 Task: Calculate the square root of a number using a Python program.
Action: Mouse moved to (138, 61)
Screenshot: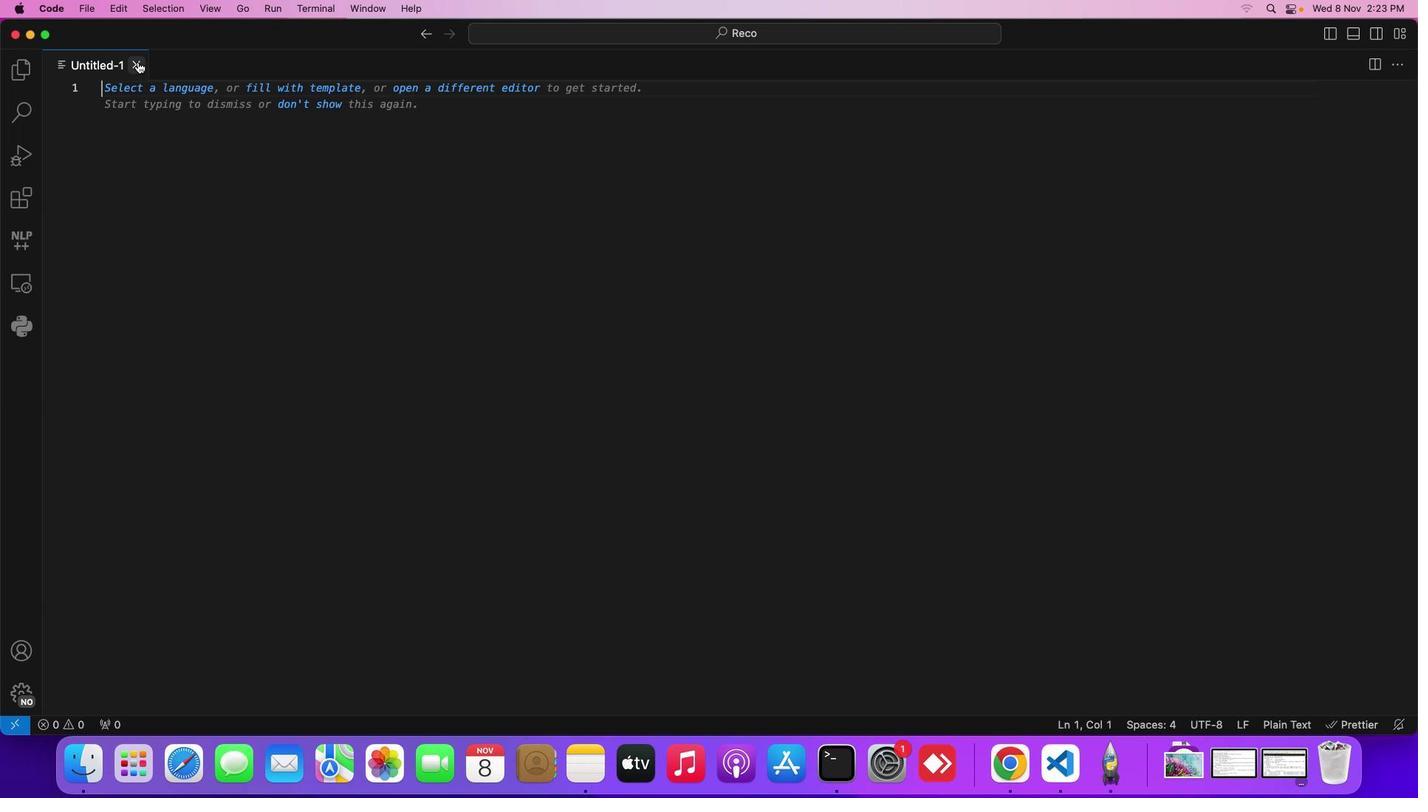 
Action: Key pressed Key.cmd's'
Screenshot: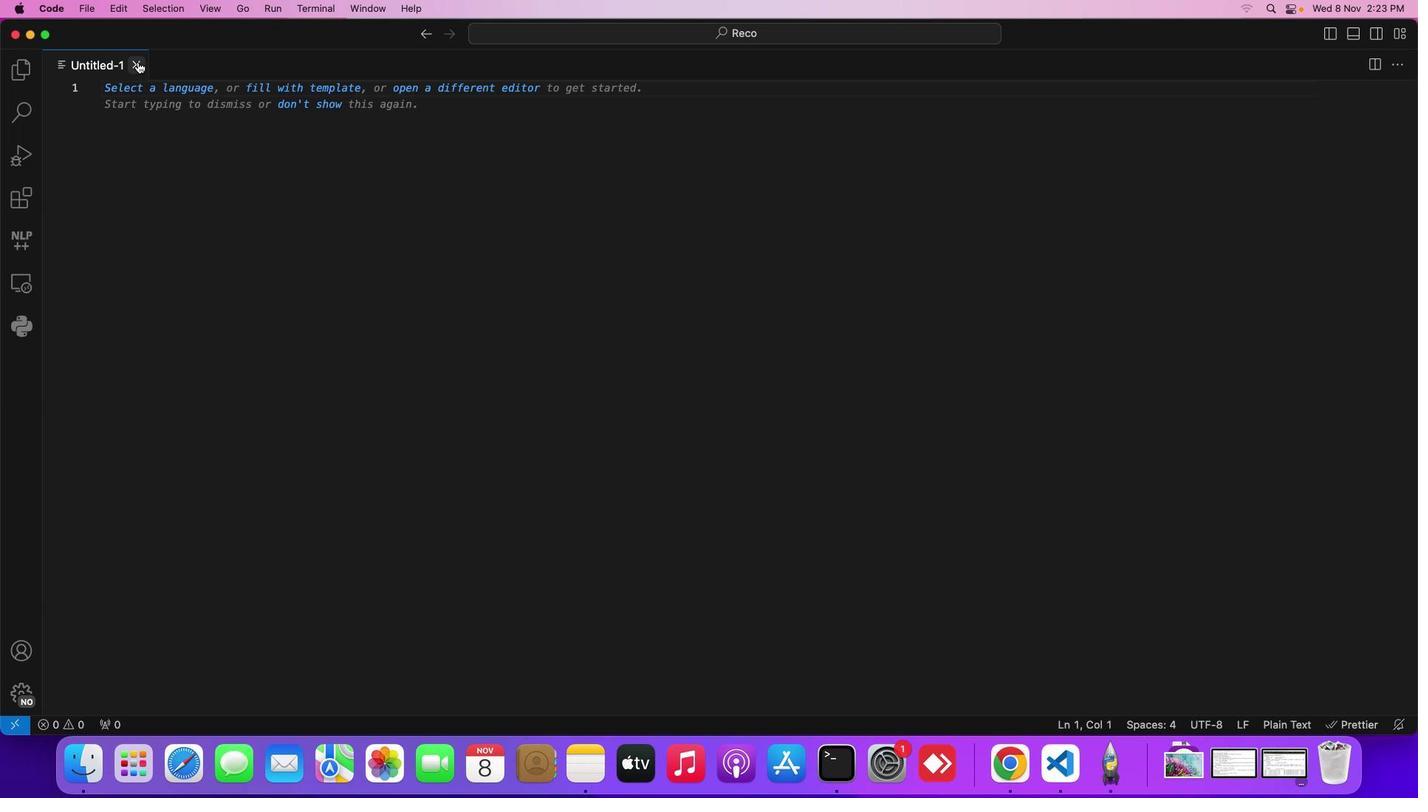 
Action: Mouse moved to (745, 305)
Screenshot: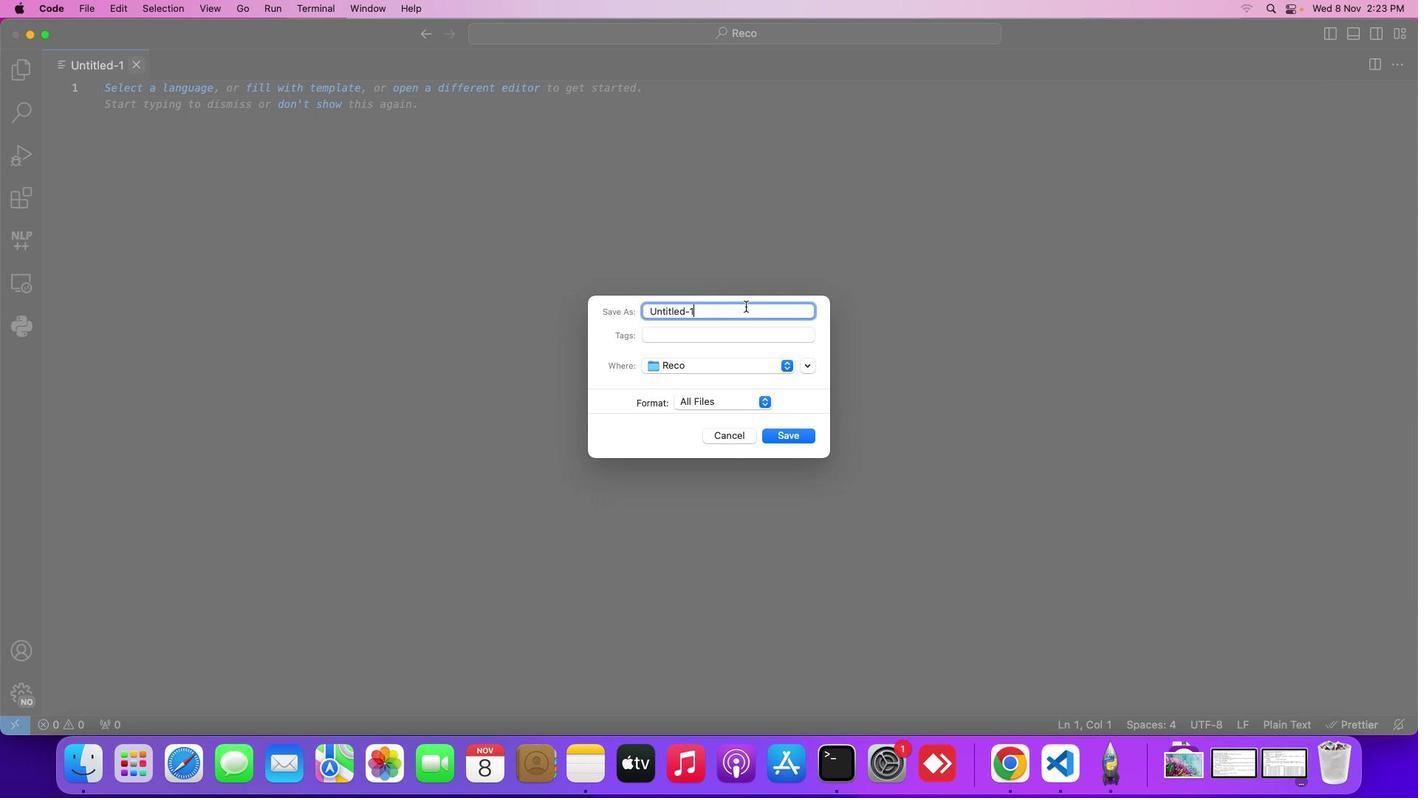 
Action: Mouse pressed left at (745, 305)
Screenshot: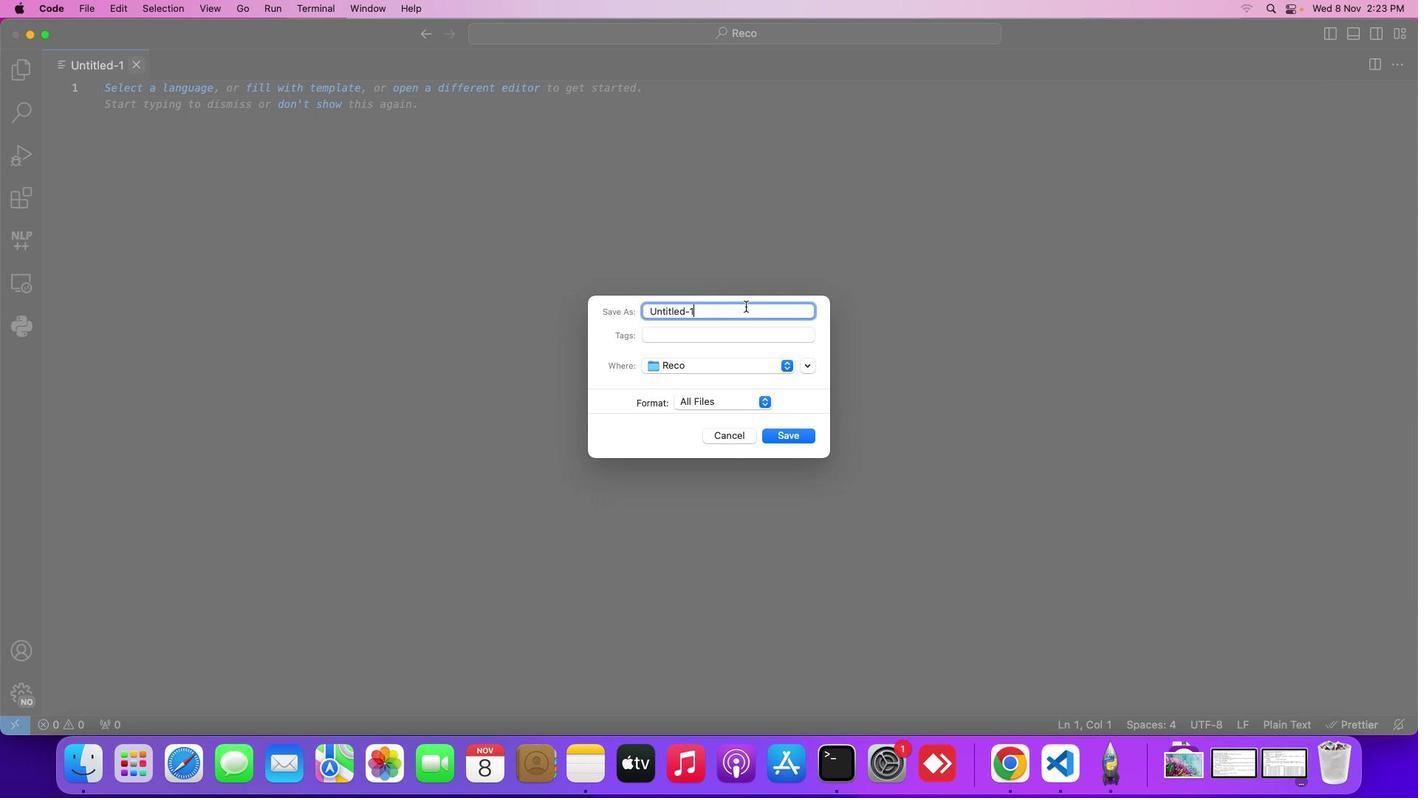 
Action: Mouse moved to (743, 307)
Screenshot: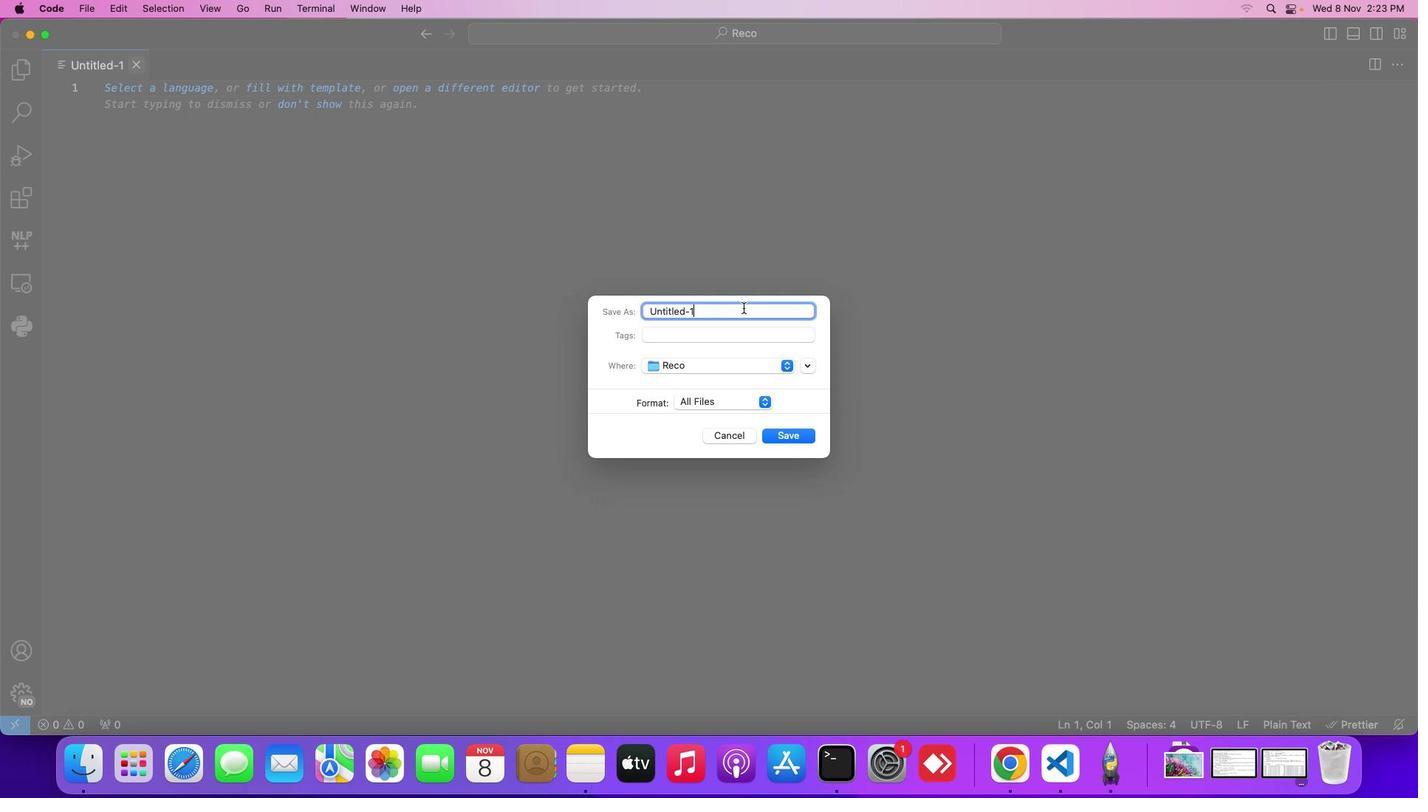 
Action: Key pressed Key.backspaceKey.backspaceKey.backspaceKey.backspaceKey.backspaceKey.backspaceKey.backspaceKey.backspaceKey.backspaceKey.backspaceKey.backspaceKey.backspaceKey.backspaceKey.backspaceKey.backspaceKey.backspaceKey.backspaceKey.shift_r'S''q''u''a''r''e''.''p''y'Key.enter'f'Key.backspaceKey.shift_r'#'Key.spaceKey.shift_r'I''m''p''o''p''r''t'Key.spaceKey.backspaceKey.backspaceKey.backspaceKey.backspace'r''t'Key.space't''h''e'Key.space'm''a''t''h'Key.space'm''o''d''u''l''e'Key.space'f''o''r'Key.space's''q''u''a''r''e'Key.space'r''o''o''t'Key.space'c''a''l''c''u''l''a''t''e'Key.backspace'i''o''n'Key.enter'i''m''p''o''e''t'Key.backspaceKey.backspace'r''t'Key.space'm''a''t''h'Key.enterKey.enterKey.enterKey.shift_r'#'Key.spaceKey.shift_r'I''n''p''u''t'Key.space'a'Key.space'n''u''m''b''e''r'Key.space'f''r''i''m'Key.backspaceKey.backspace'o''m'Key.space't''h''e'Key.space'u''s''e''r''s'Key.enter'n''u''m''b''e''r'Key.space'='Key.space'f''l''o''a''t'Key.shift_r'('Key.spaceKey.backspace'i''n''p''u''t'Key.shift_r'('Key.shift_r'"'Key.shift_r'E''n''t''e''r'Key.space'a'Key.space'n''u''m''b''e''r'Key.shift_r':'Key.spaceKey.rightKey.rightKey.rightKey.enterKey.enterKey.enterKey.shift_r'#'Key.backspaceKey.backspaceKey.backspaceKey.enterKey.shift_r'#'Key.spaceKey.shift_r'C''a''l''c''u''l''a''t''e'Key.space't''h''e'Key.space's''q''u''a''r''e'Key.space'b'Key.backspace'r''i''i'Key.backspaceKey.backspace'o''o''t'Key.space'u''s''i''n''g'Key.space't''h''e'Key.space'm''a''t''h'Key.space'm''o''d''u''l''e'Key.enter's''q''r''t'Key.shift_r'_''m''a''t''h'Key.spaceKey.backspaceKey.space'='Key.space'f'Key.backspace'm''a''t''h''.''s''q''r''t'Key.spaceKey.backspaceKey.shift_r'(''n''u''m''b''e''r'Key.rightKey.enterKey.enterKey.shift_r'#'Key.spaceKey.shift_r'C''a''l''c''u''l''a''t''e'Key.space't''h''e'Key.space's''q''u''a''r''e'Key.space'r''o''o''t'Key.space'u''s''i''n''g'Key.space't''h''e'Key.spaceKey.spaceKey.shift_r'*''*'Key.space'o''p''e''r''a''t''o''r'Key.enter's''q''r''t'Key.shift_r'_''o''p''e''r''a''t''o''r'Key.space'='Key.space'd'Key.backspace'n''u''m''b''e''r'Key.spaceKey.shift_r'*''*'Key.space'0''.''5'Key.enterKey.enterKey.shift_r'#'Key.space'f'Key.backspaceKey.shift_r'D''i''s''p''l''a''y'Key.space't''h''e'Key.space'r''e''s''u''l''t''s'Key.enter'p''r''i''n''t'Key.shift_r'(''f'Key.shift_r'('Key.backspaceKey.shift_r'"''s'Key.backspaceKey.shift_r'S''q''u''a''r''e'Key.space'r''o''o''t'Key.space'u''s''i''n''g'Key.space'm''a''t''h'Key.space'm''o''d''u''l''e'Key.shift_r':'Key.spaceKey.shift_r'{''s''q'Key.enterKey.rightKey.rightKey.rightKey.rightKey.spaceKey.tabKey.shift_r'#'Key.space'm''a'Key.backspaceKey.backspaceKey.shift_r'D''i''s''p''l''a''y'Key.space't''h''e'Key.space'r''e''s''u''l''t'Key.space'u''s''i''n''g'Key.space'm''a''t''h''.''s''q''r''t'Key.enter'p''r''i''n''t'Key.shift_r'(''f'Key.shift_r'"'Key.shift_r'S''q''u''a''r''e'Key.space'r''o''o''t'Key.space'u''s''i''n''g'Key.spaceKey.shift_r'*''*''*'Key.backspaceKey.space'o''p''e''r''a''t''o''r'Key.shift_r':'Key.spaceKey.shift_r'{''s''q''r''t'Key.shift_r'_''o''p''e''r''a''t''o''r'Key.spaceKey.backspaceKey.rightKey.rightKey.rightKey.spaceKey.backspaceKey.tabKey.shift_r'#'Key.spaceKey.shift_r'D''i''s''p''l''a''y'Key.space't''h''e'Key.space's'Key.backspace'r''e''s''u''l''t'Key.space'u''s''i''n''g'Key.spaceKey.shift_r'*''*'Key.space'o''p''e''r''a''t''o''r'Key.enter
Screenshot: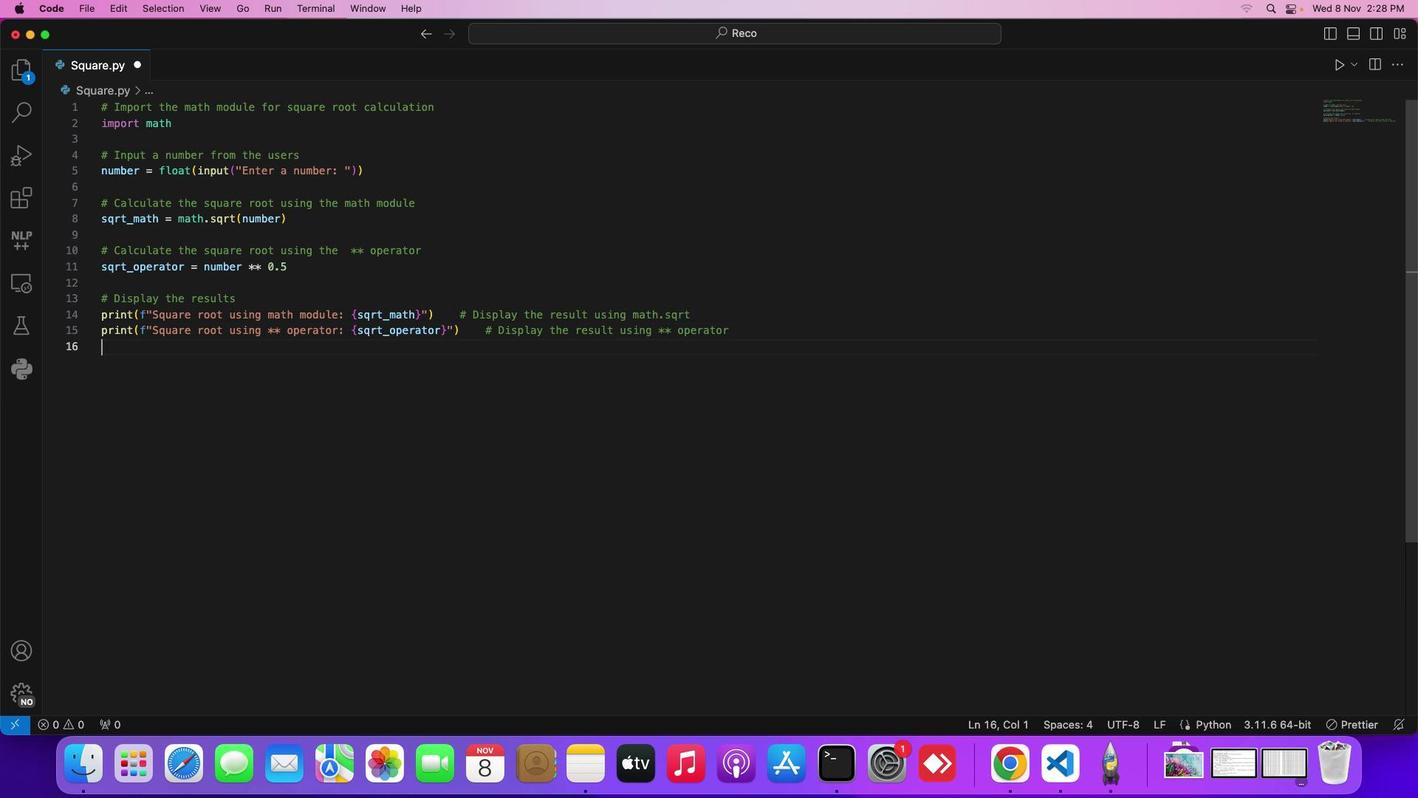 
Action: Mouse moved to (428, 141)
Screenshot: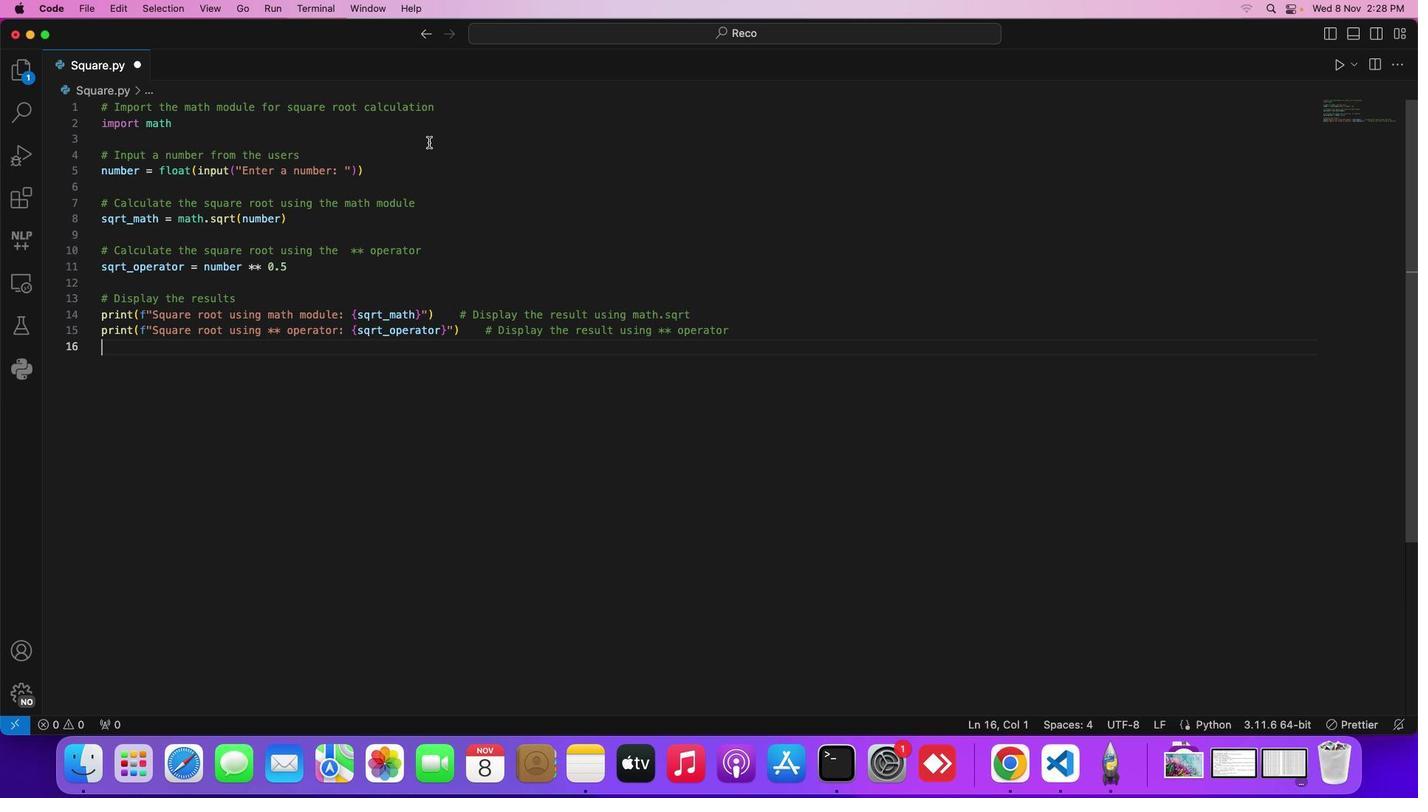 
Action: Mouse pressed left at (428, 141)
Screenshot: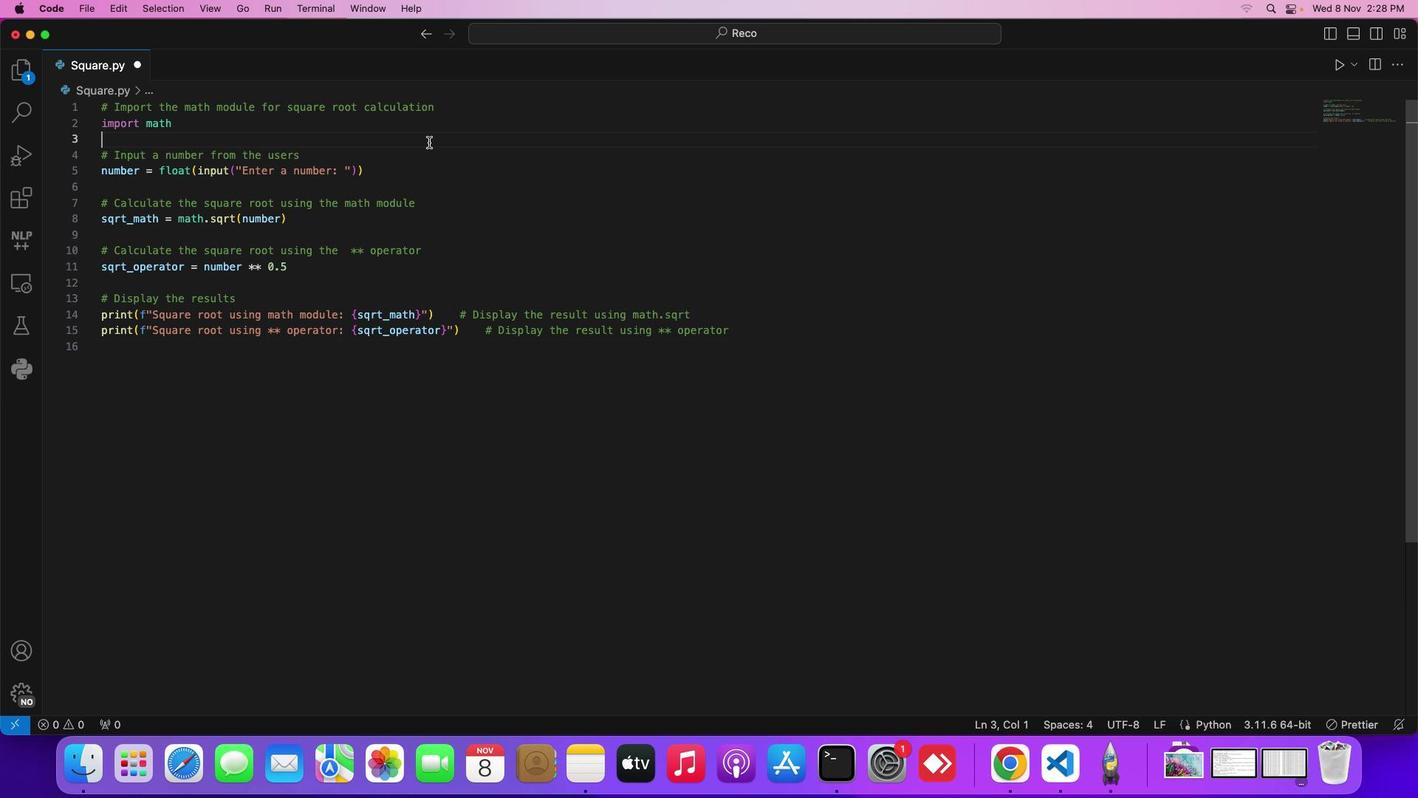 
Action: Mouse moved to (549, 208)
Screenshot: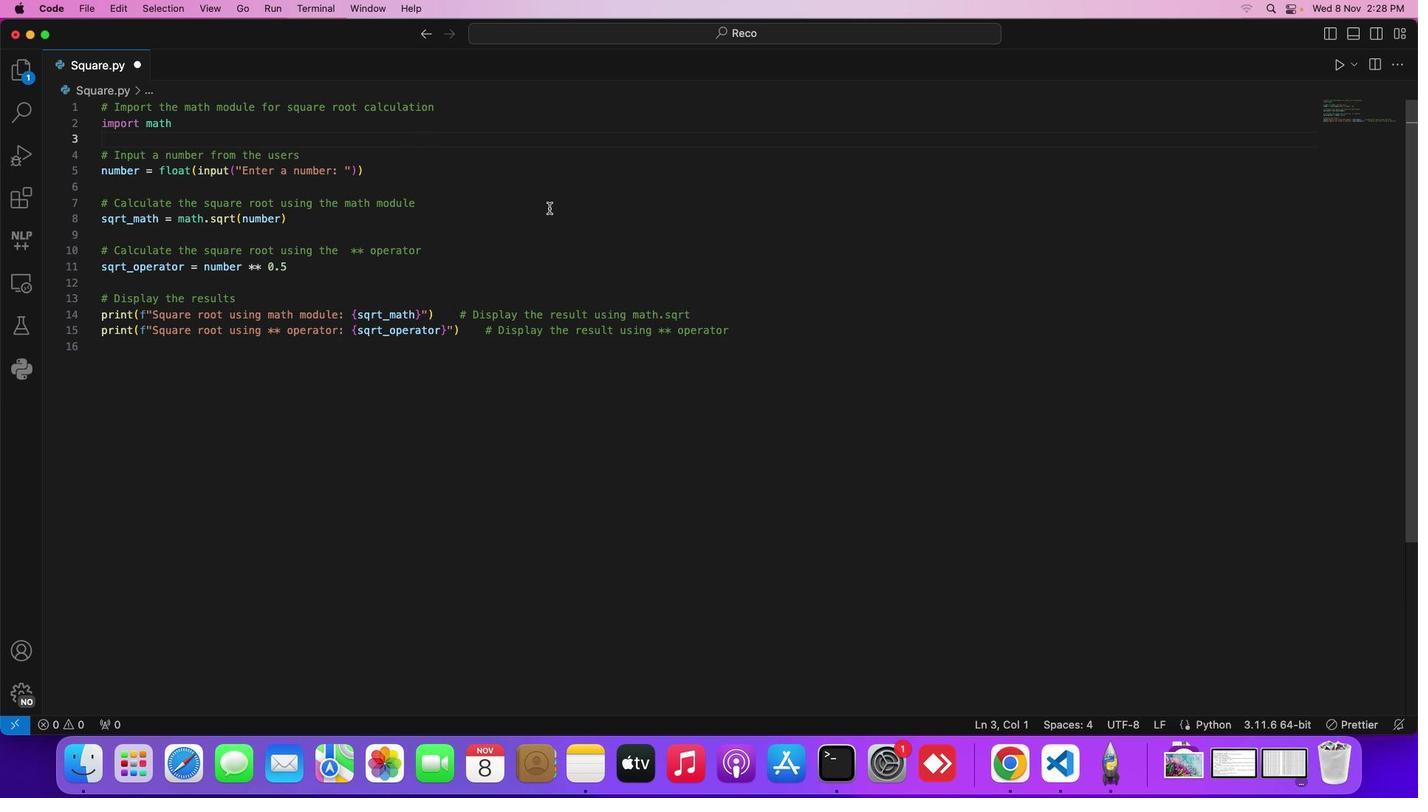 
Action: Key pressed Key.cmd's'
Screenshot: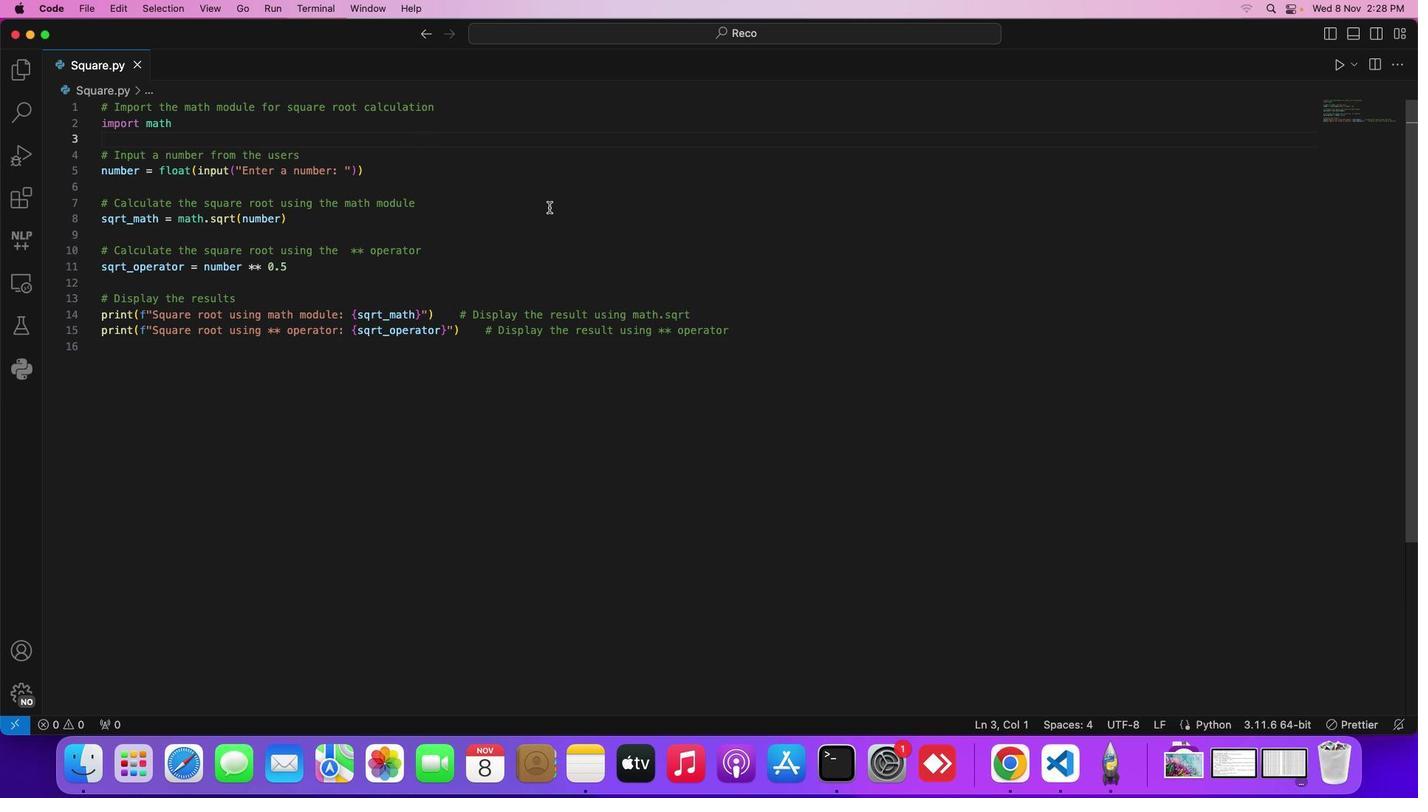 
Action: Mouse moved to (317, 11)
Screenshot: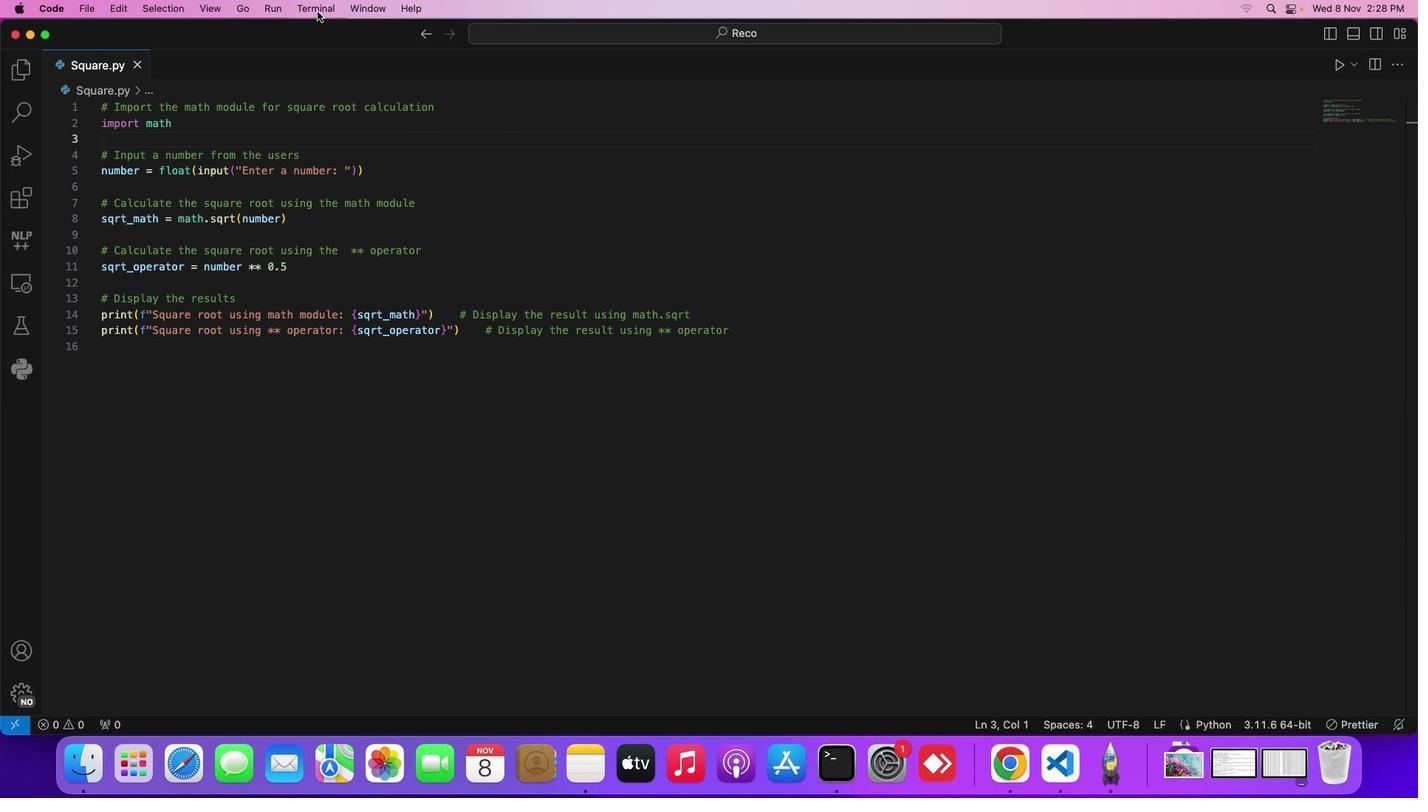 
Action: Key pressed Key.cmd's'
Screenshot: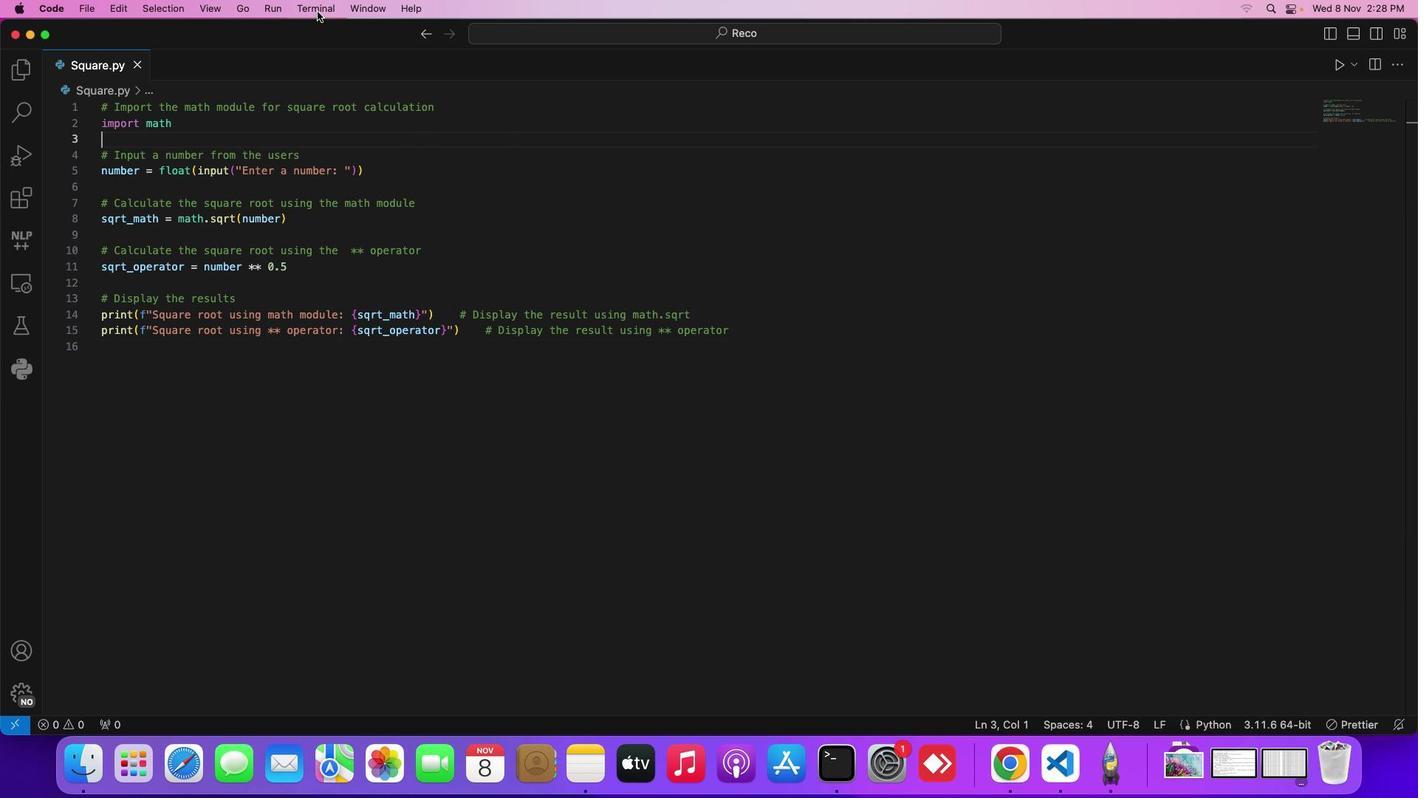 
Action: Mouse moved to (308, 6)
Screenshot: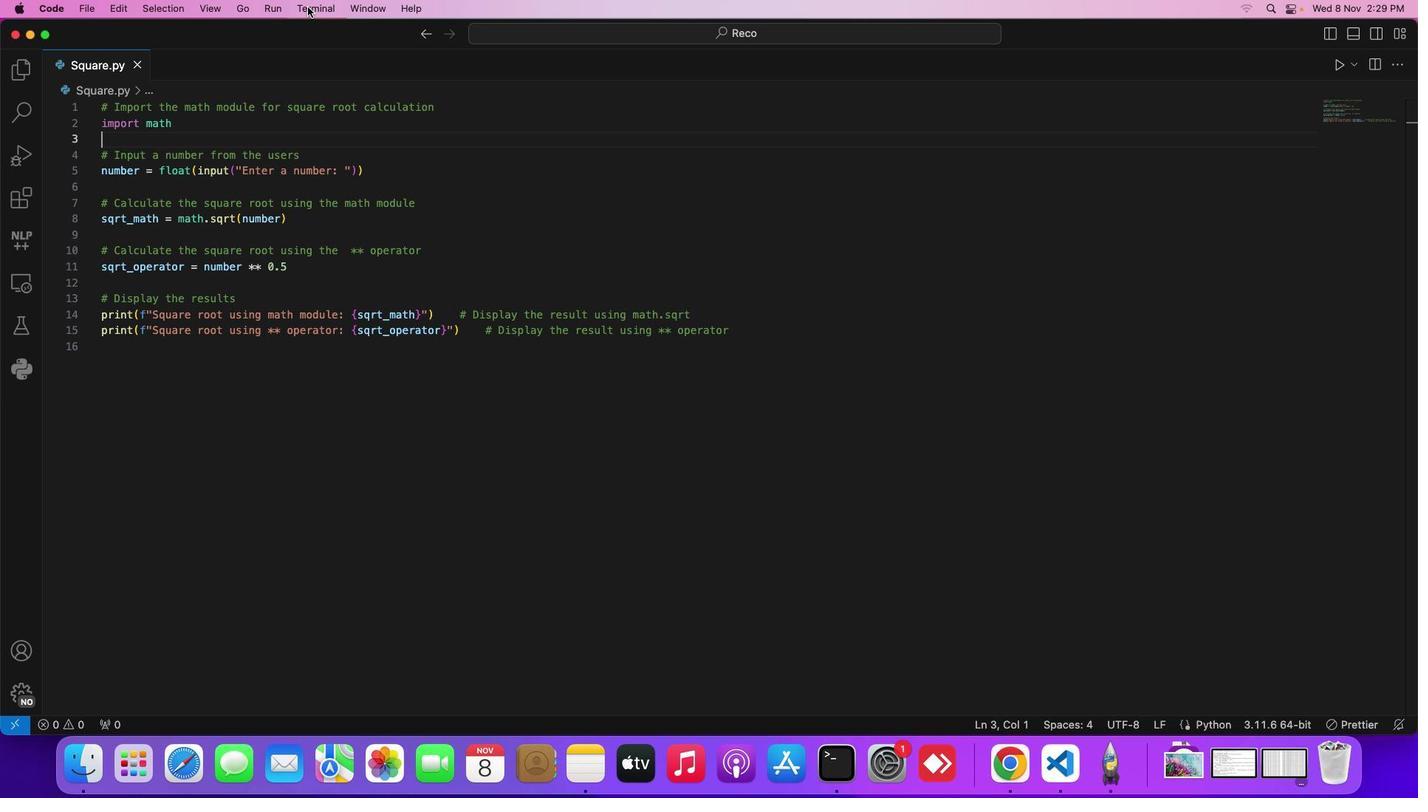 
Action: Mouse pressed left at (308, 6)
Screenshot: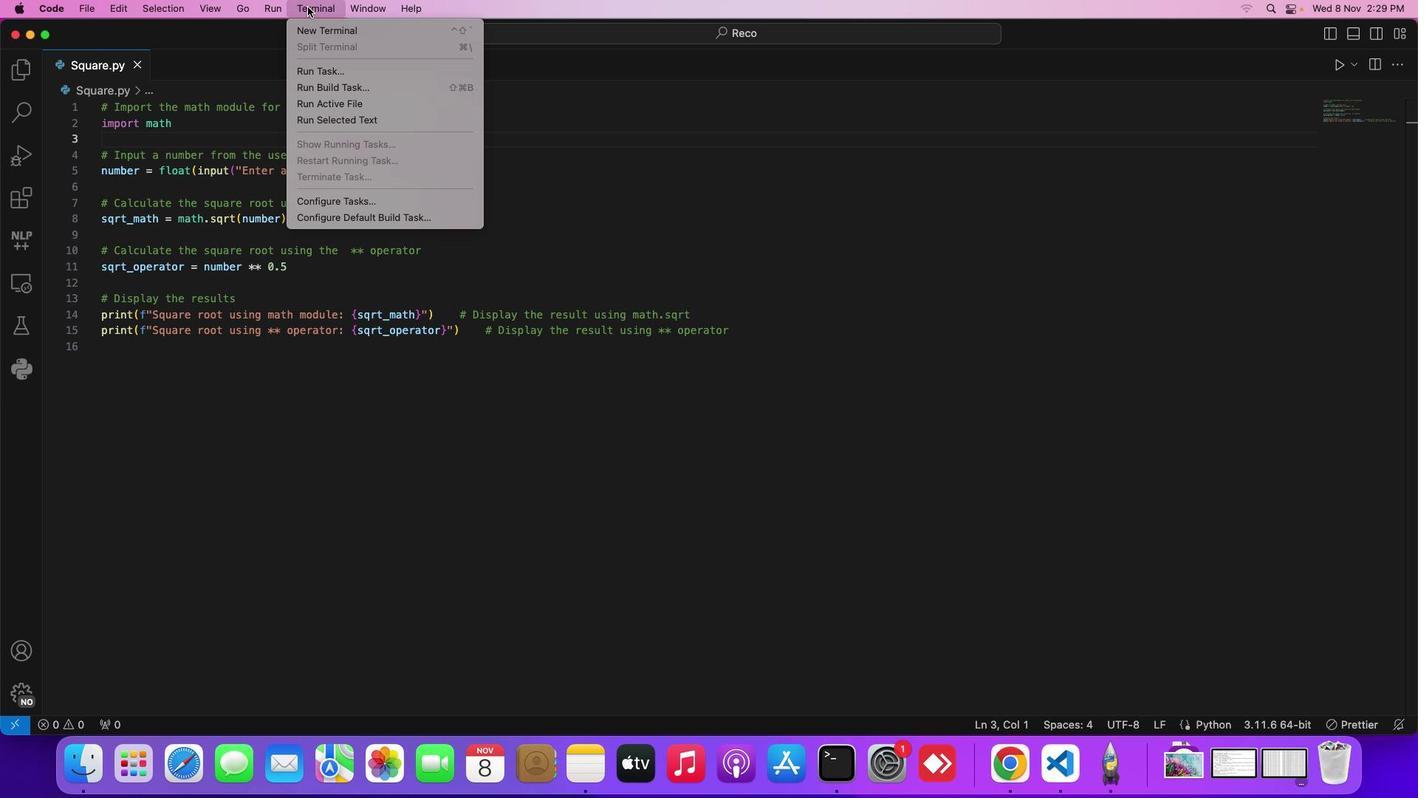 
Action: Mouse moved to (706, 149)
Screenshot: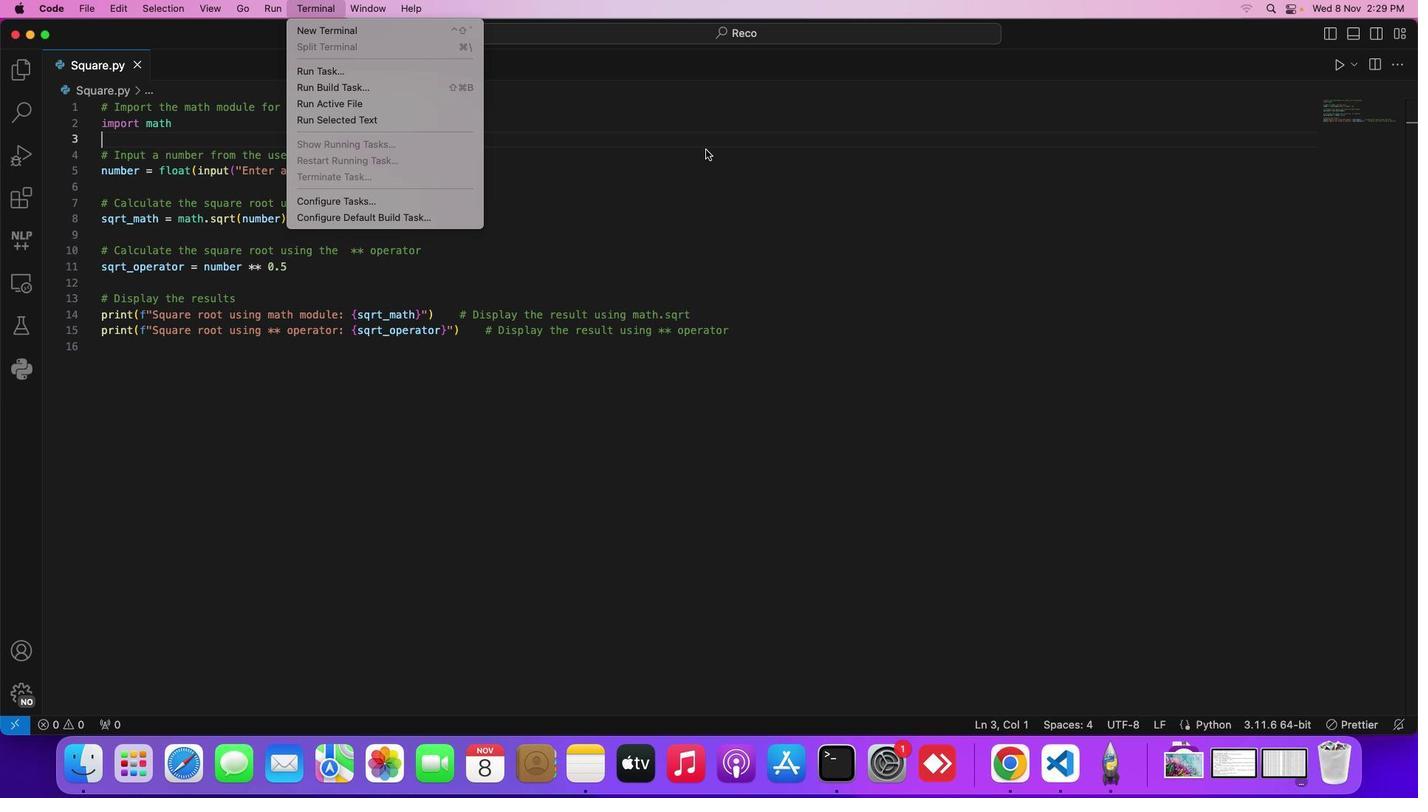 
Action: Mouse pressed left at (706, 149)
Screenshot: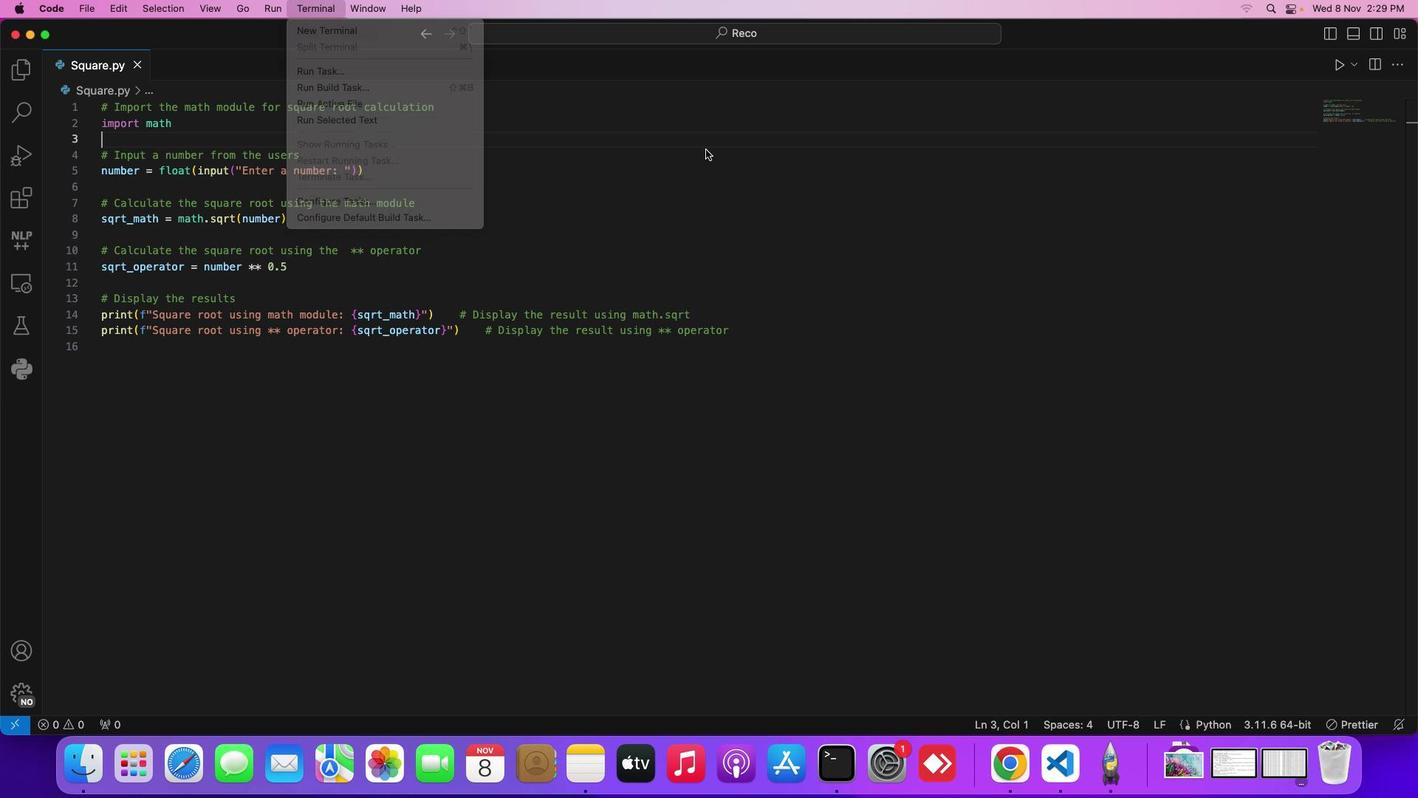 
Action: Mouse moved to (1343, 70)
Screenshot: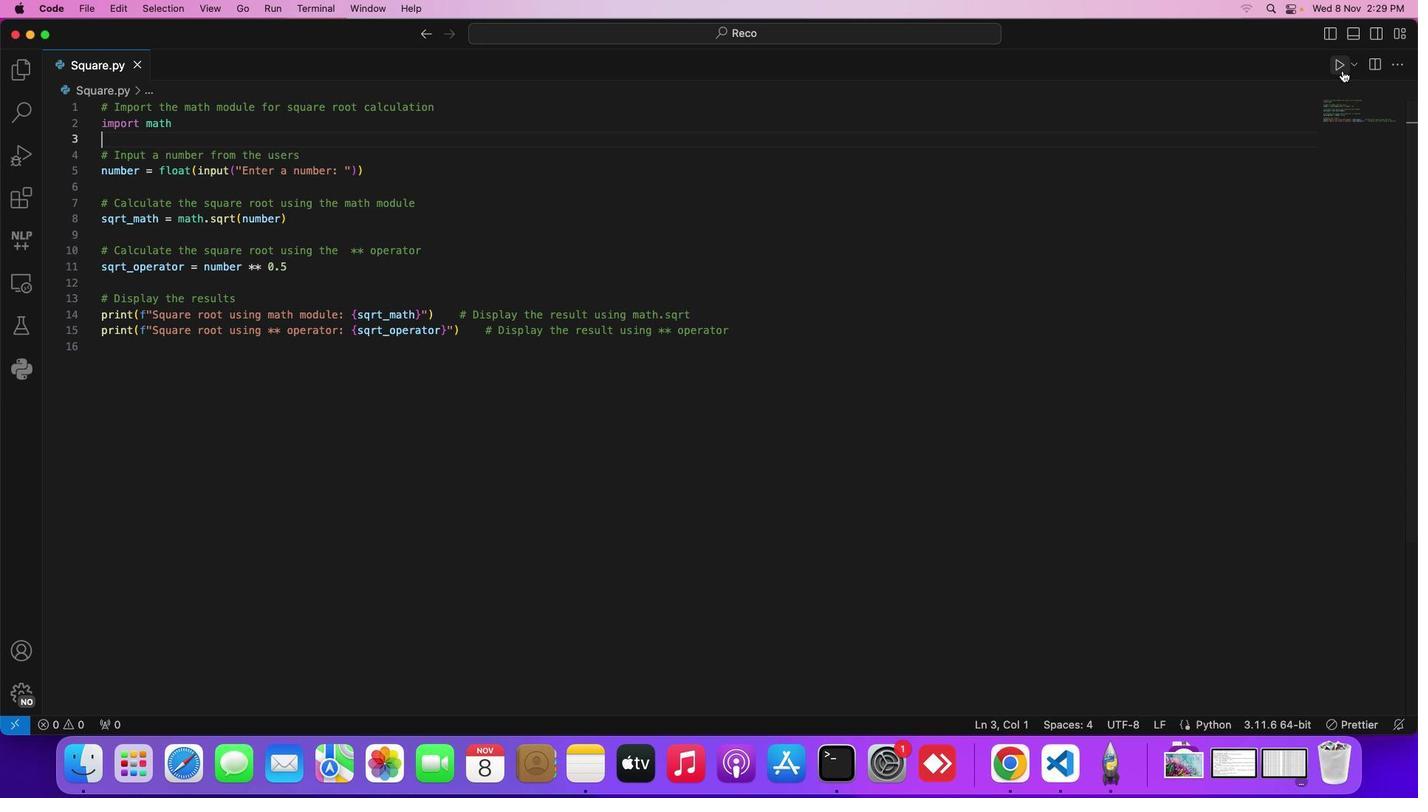 
Action: Mouse pressed left at (1343, 70)
Screenshot: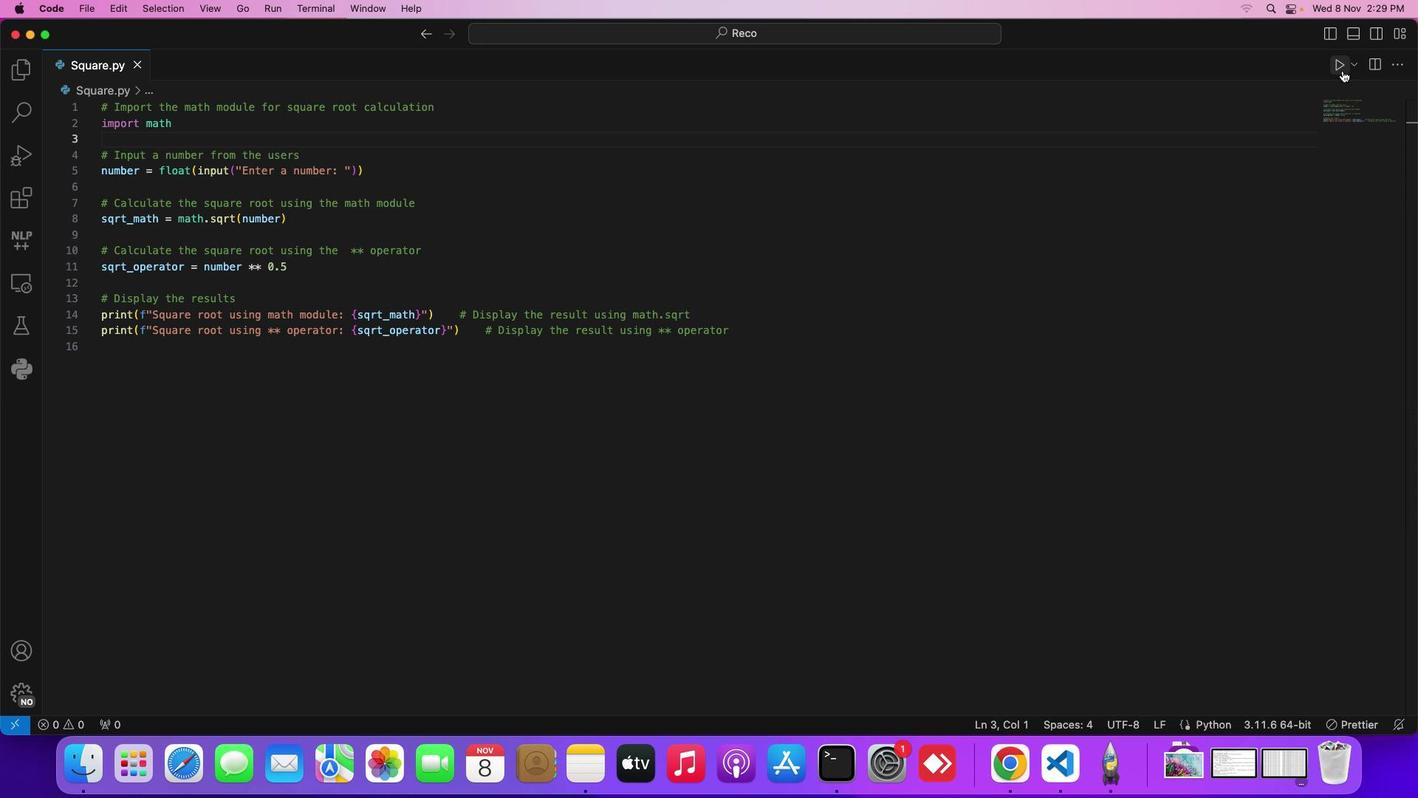 
Action: Mouse moved to (195, 404)
Screenshot: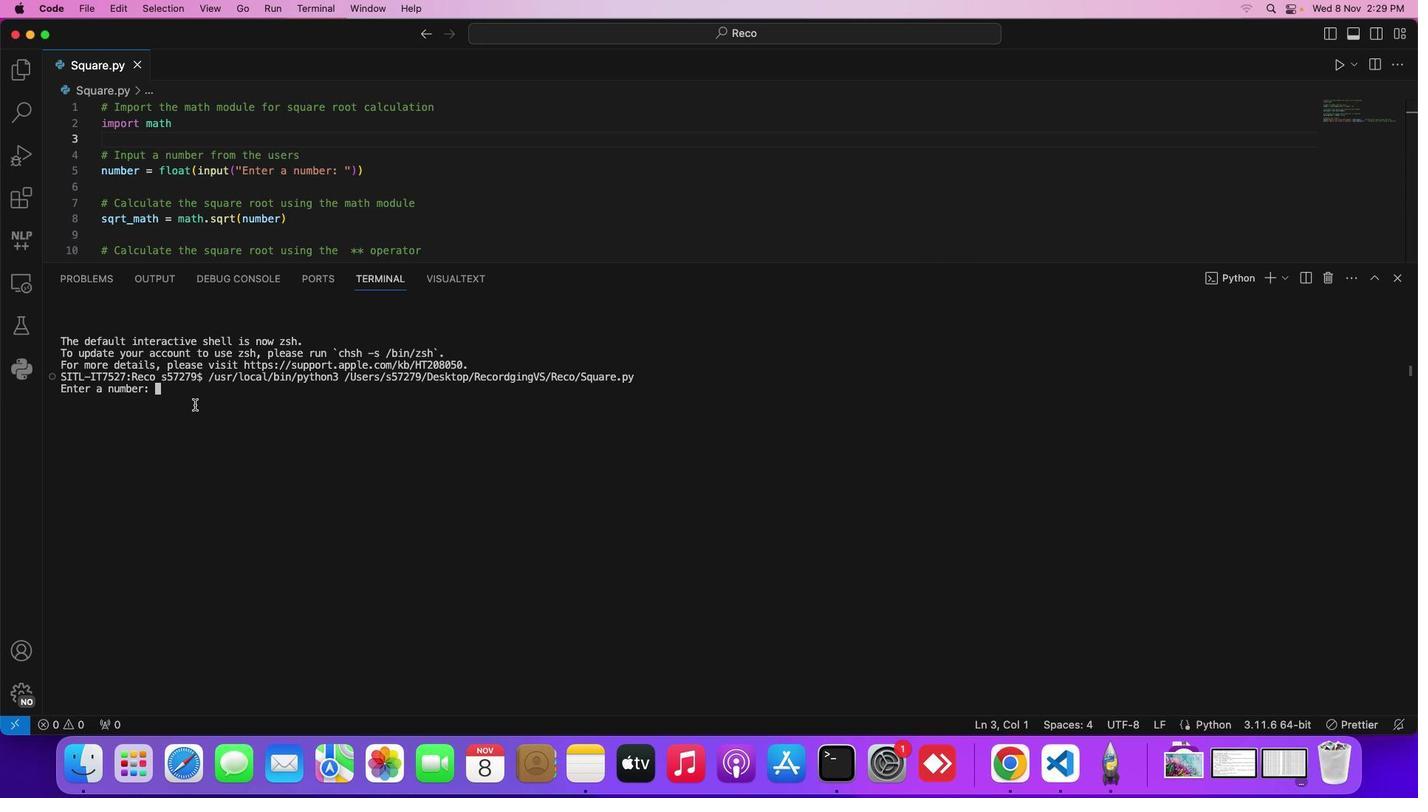 
Action: Mouse pressed left at (195, 404)
Screenshot: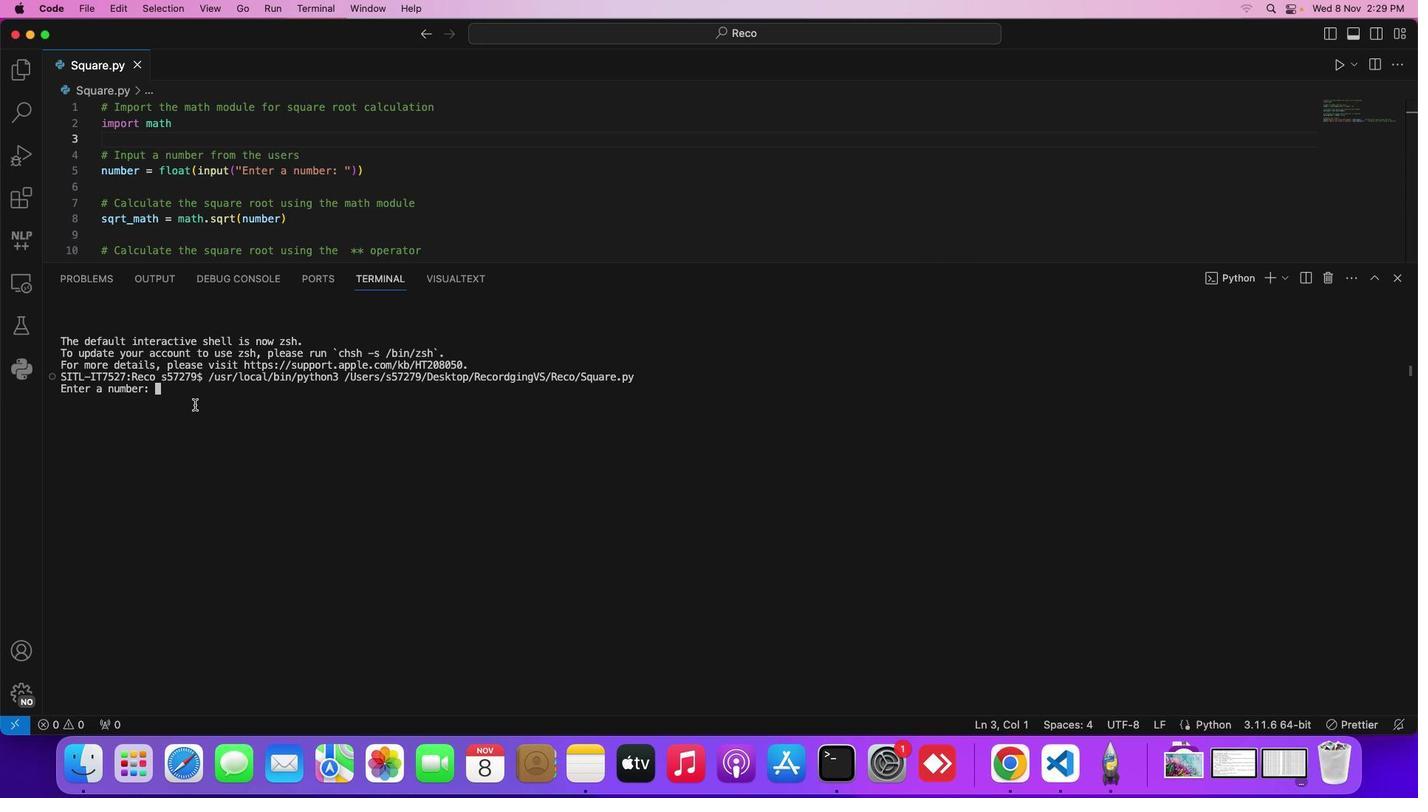
Action: Mouse moved to (196, 402)
Screenshot: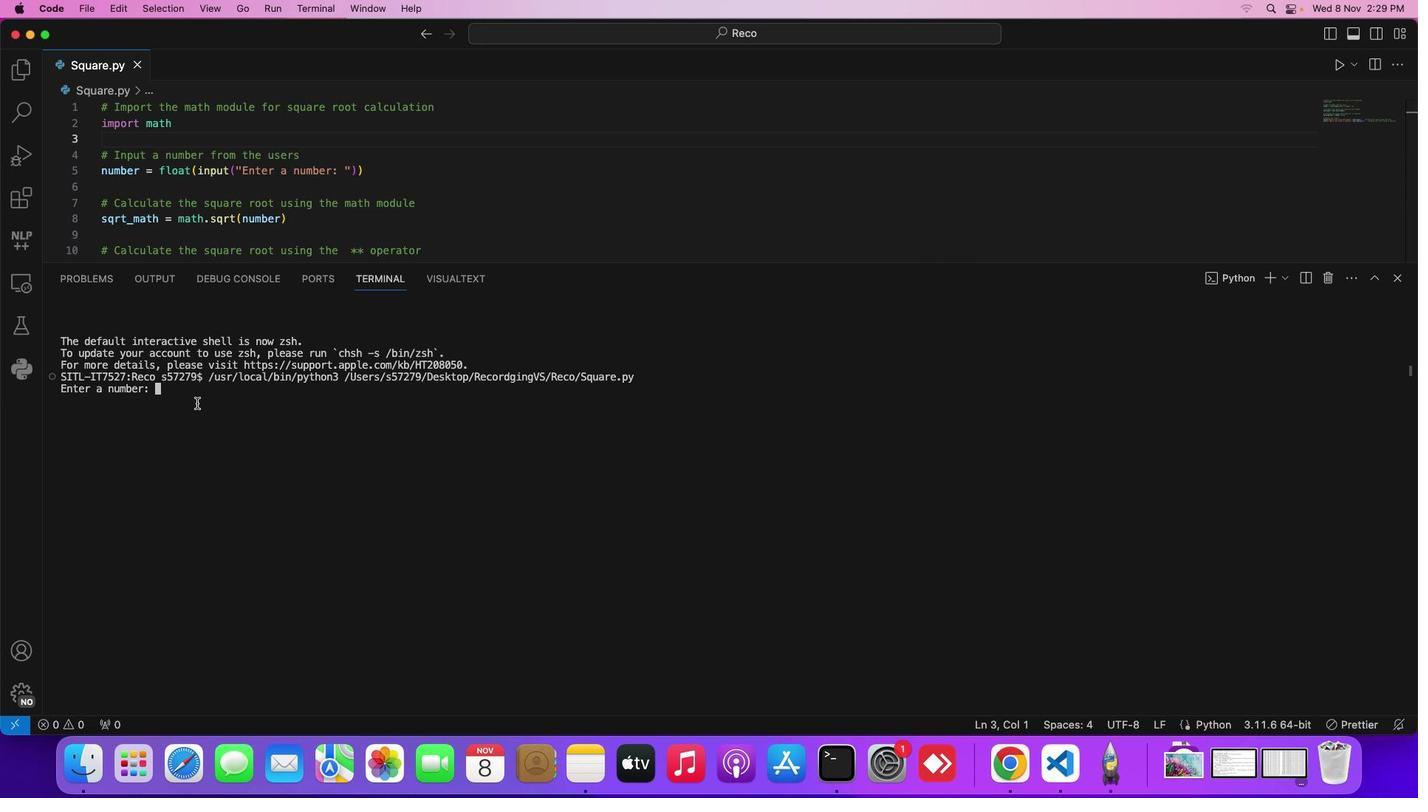
Action: Key pressed '1'Key.backspace'2''5'Key.enter
Screenshot: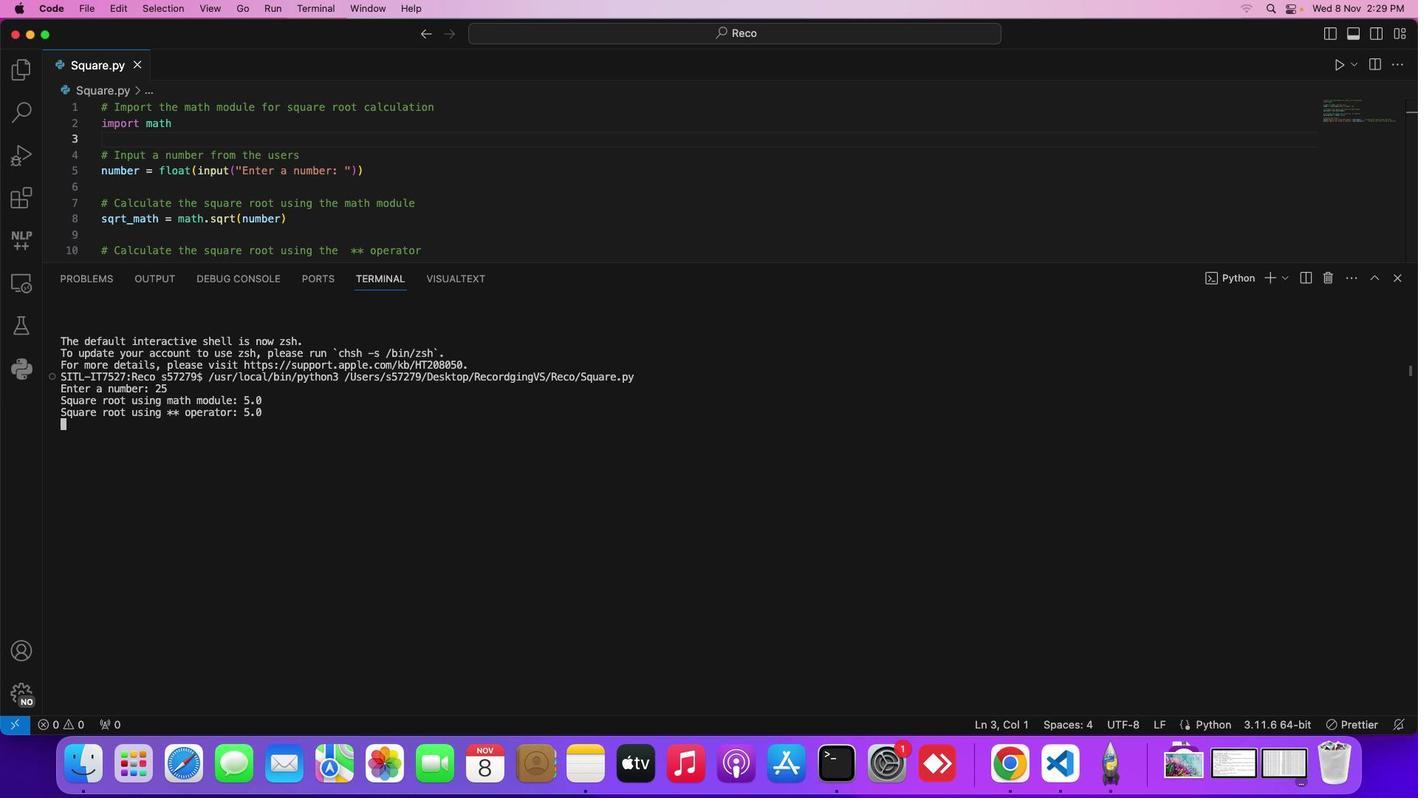 
